 Task: Add Sprouts Mexican Style Shredded Cheese Value Pack to the cart.
Action: Mouse moved to (732, 247)
Screenshot: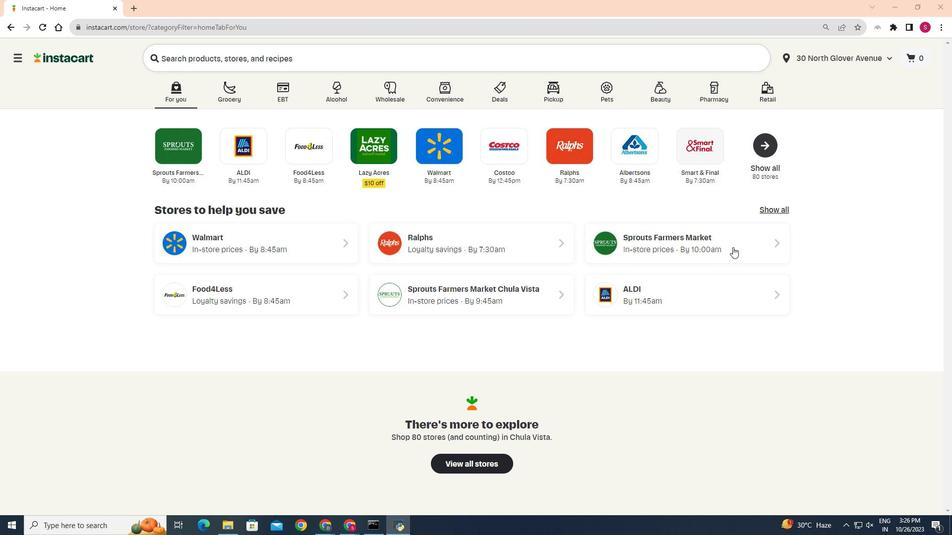 
Action: Mouse pressed left at (732, 247)
Screenshot: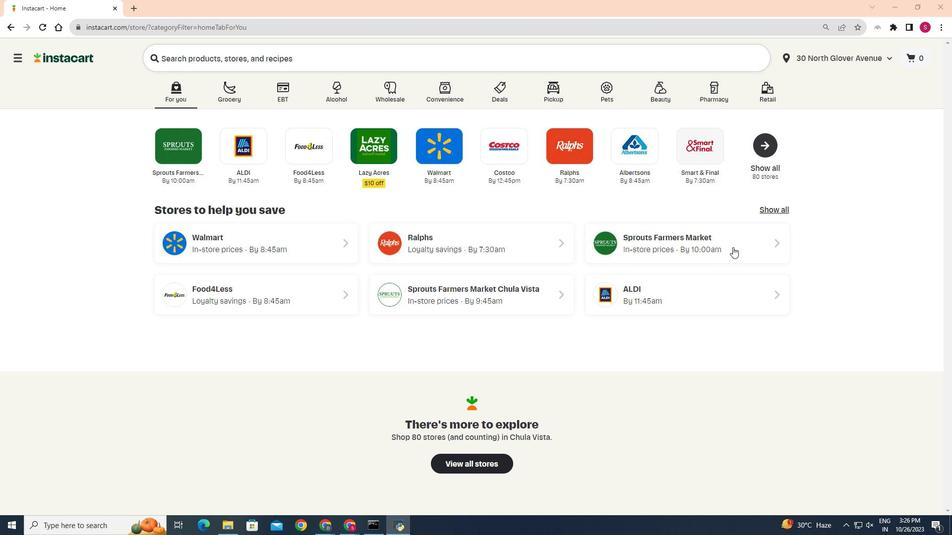
Action: Mouse moved to (19, 416)
Screenshot: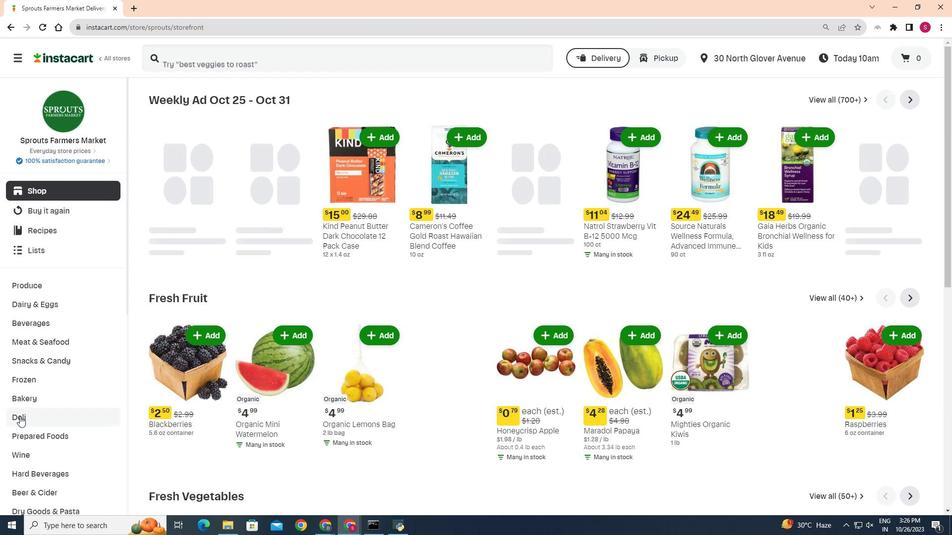 
Action: Mouse pressed left at (19, 416)
Screenshot: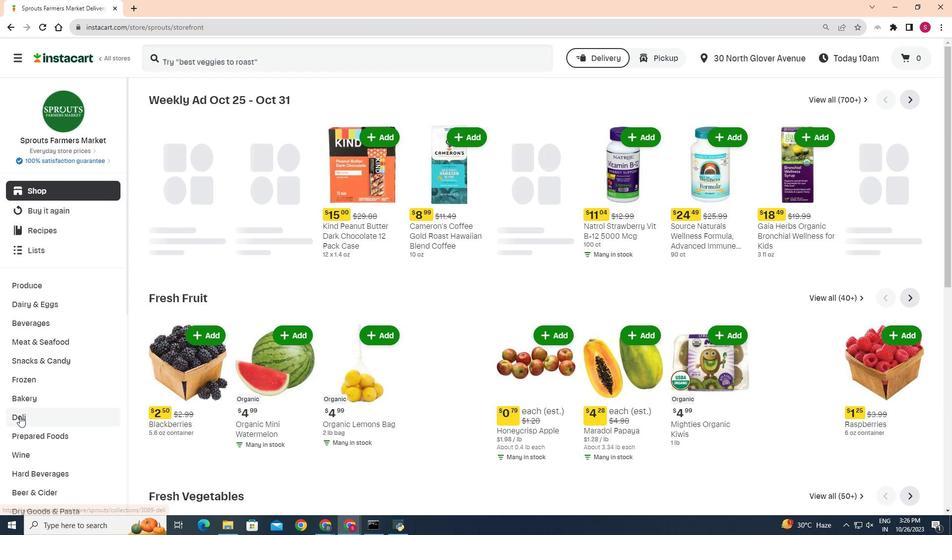 
Action: Mouse moved to (250, 120)
Screenshot: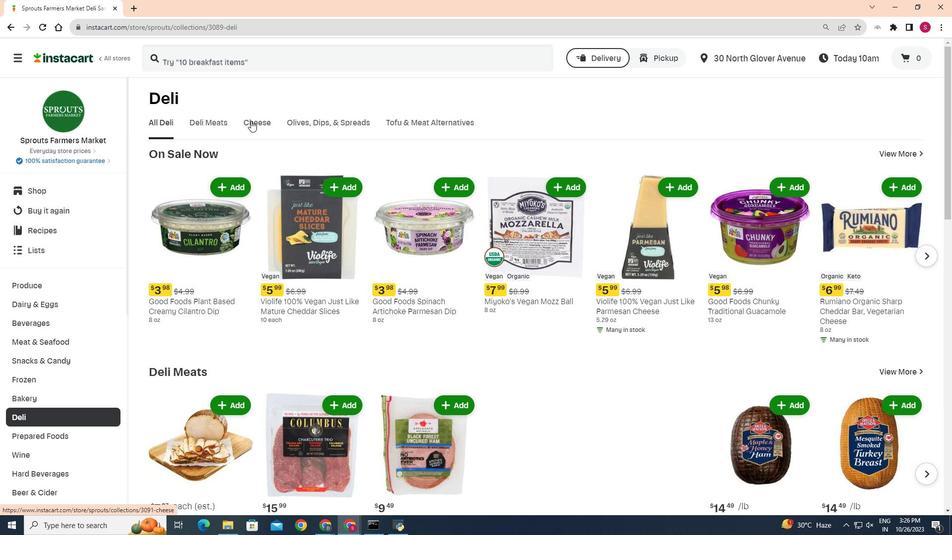 
Action: Mouse pressed left at (250, 120)
Screenshot: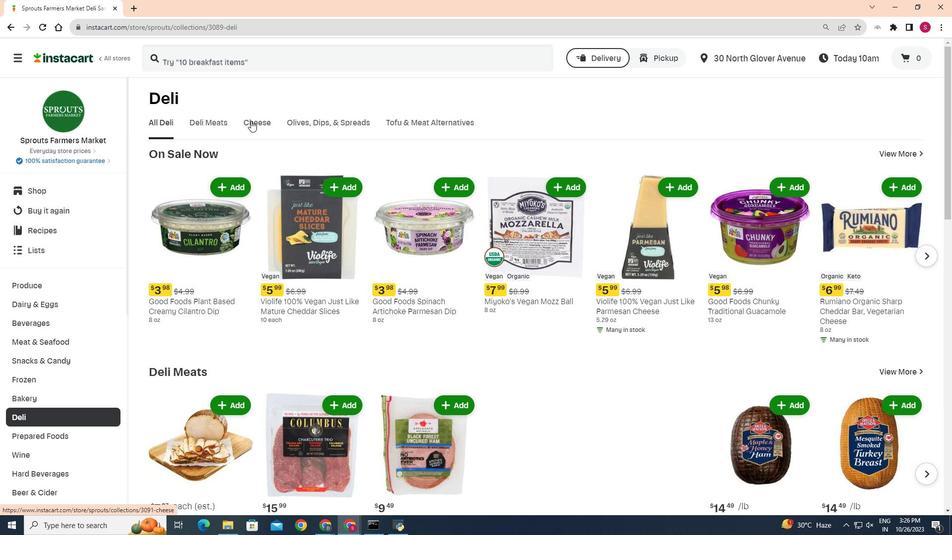 
Action: Mouse moved to (342, 167)
Screenshot: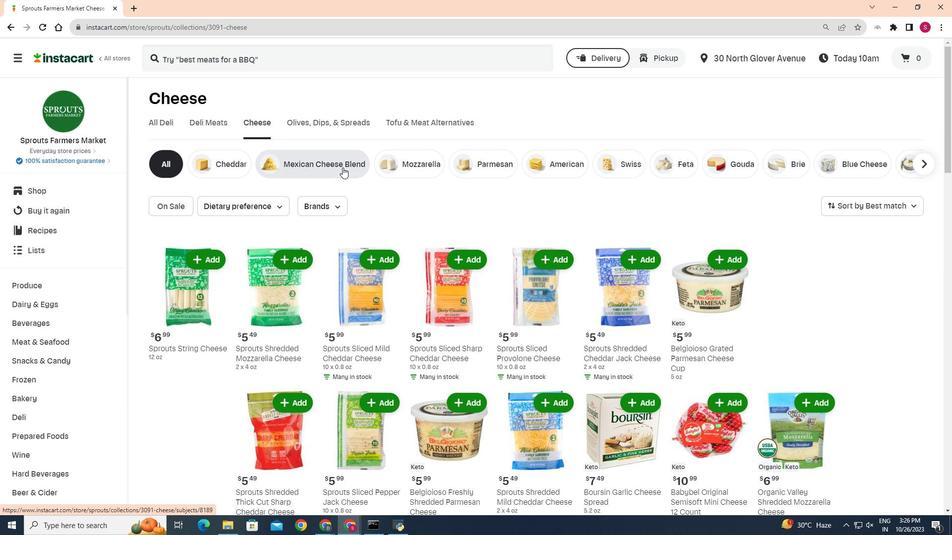 
Action: Mouse pressed left at (342, 167)
Screenshot: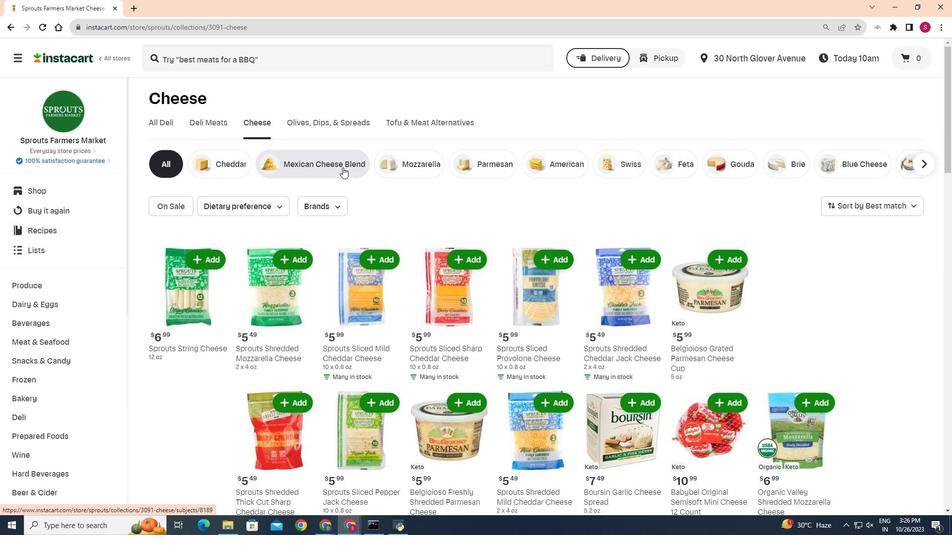 
Action: Mouse moved to (507, 204)
Screenshot: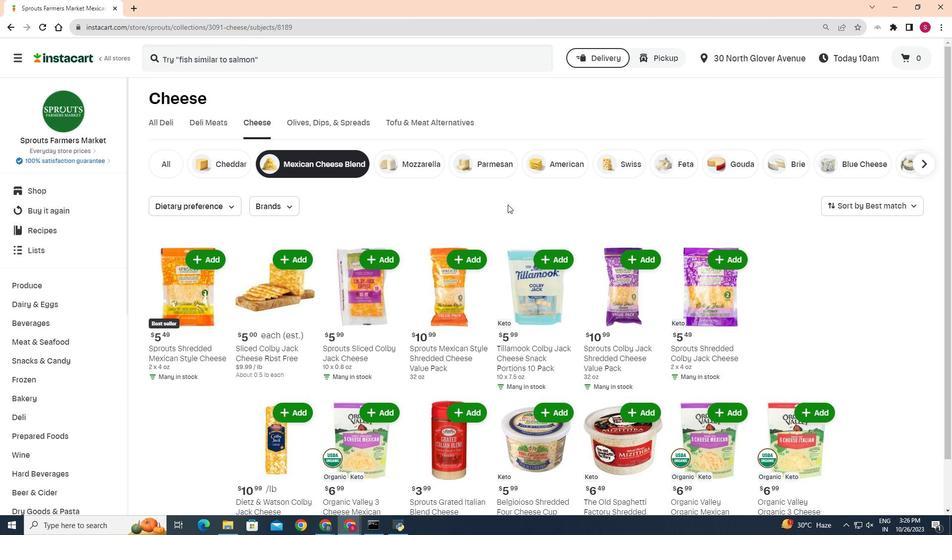 
Action: Mouse scrolled (507, 204) with delta (0, 0)
Screenshot: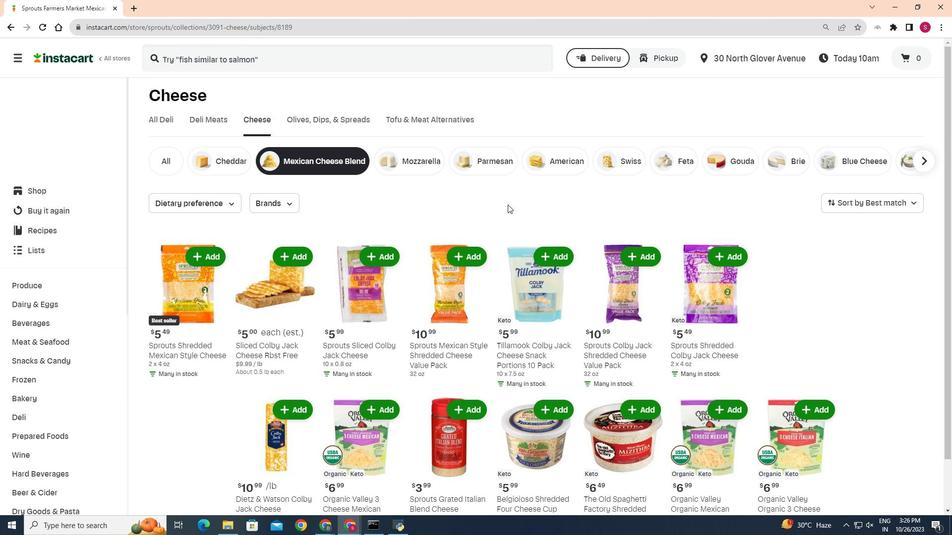 
Action: Mouse moved to (462, 207)
Screenshot: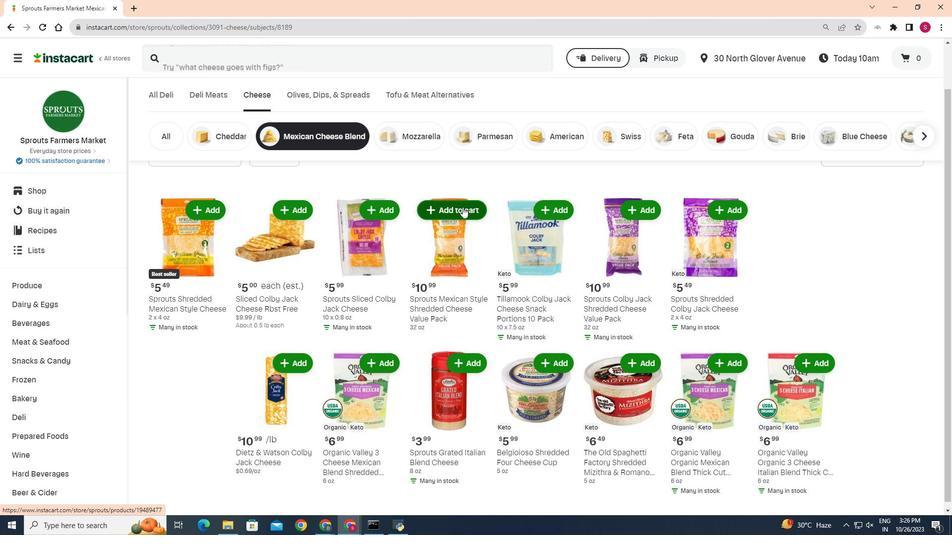 
Action: Mouse pressed left at (462, 207)
Screenshot: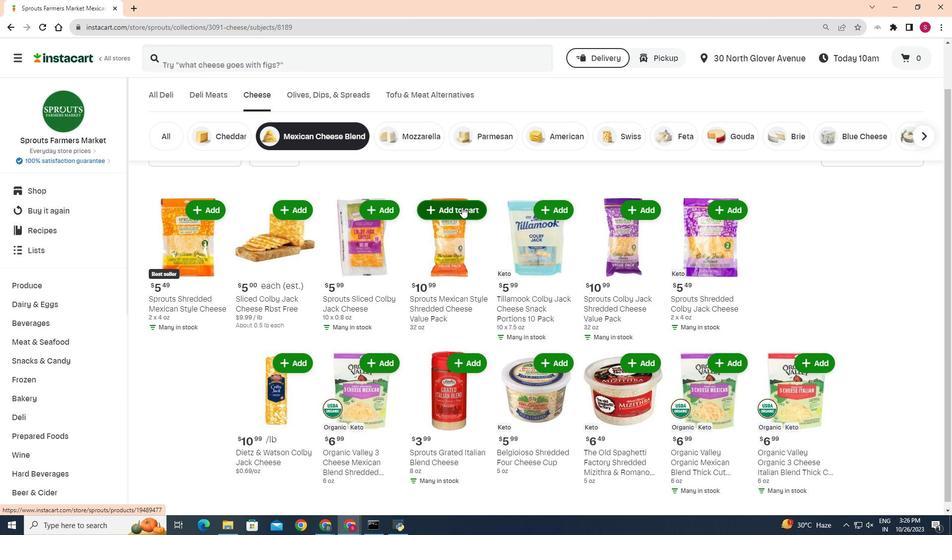 
Action: Mouse moved to (495, 179)
Screenshot: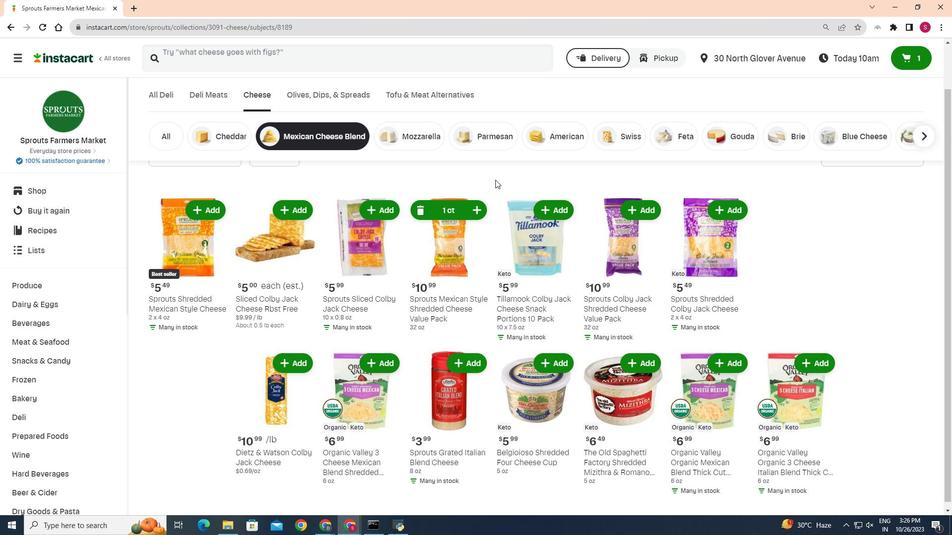 
